 Task: Create in the project ArchBridge in Backlog an issue 'Implement user permissions to restrict access to sensitive data', assign it to team member softage.4@softage.net and change the status to IN PROGRESS. Create in the project ArchBridge in Backlog an issue 'Develop a new feature to allow for in-app messaging between users', assign it to team member softage.1@softage.net and change the status to IN PROGRESS
Action: Mouse moved to (220, 62)
Screenshot: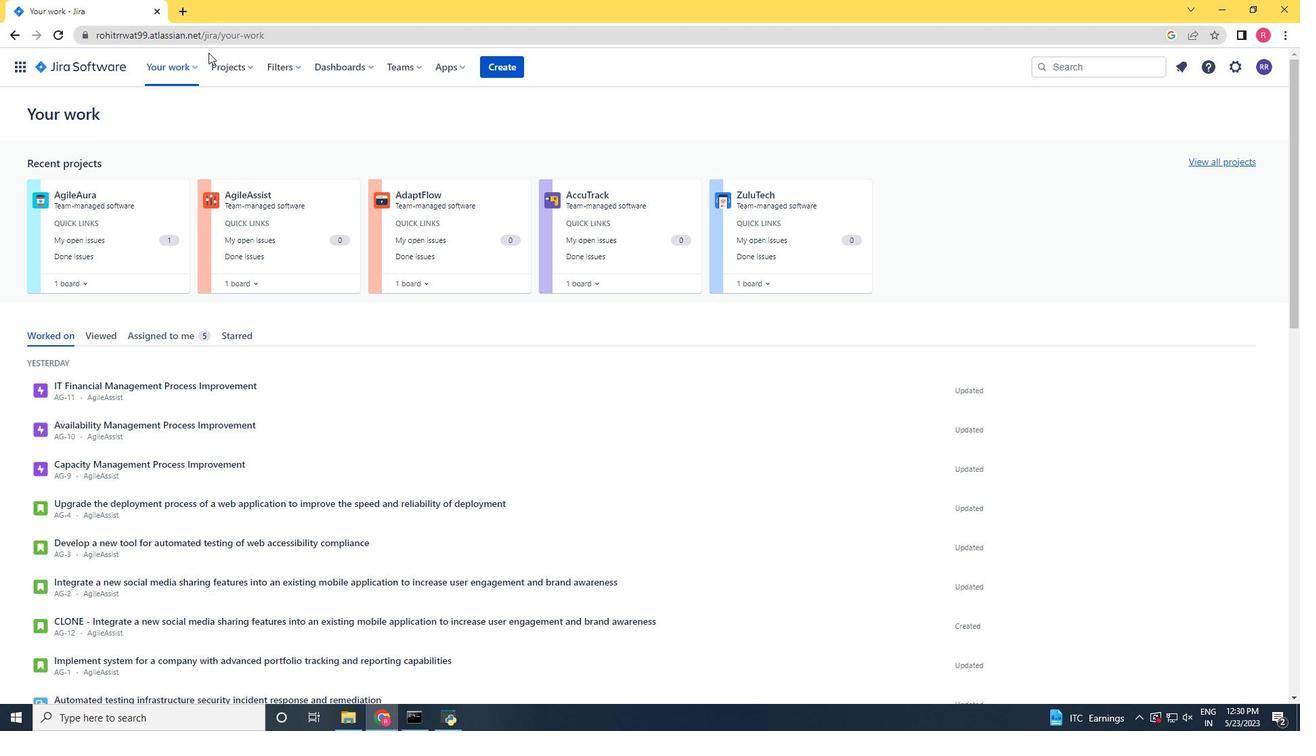 
Action: Mouse pressed left at (220, 62)
Screenshot: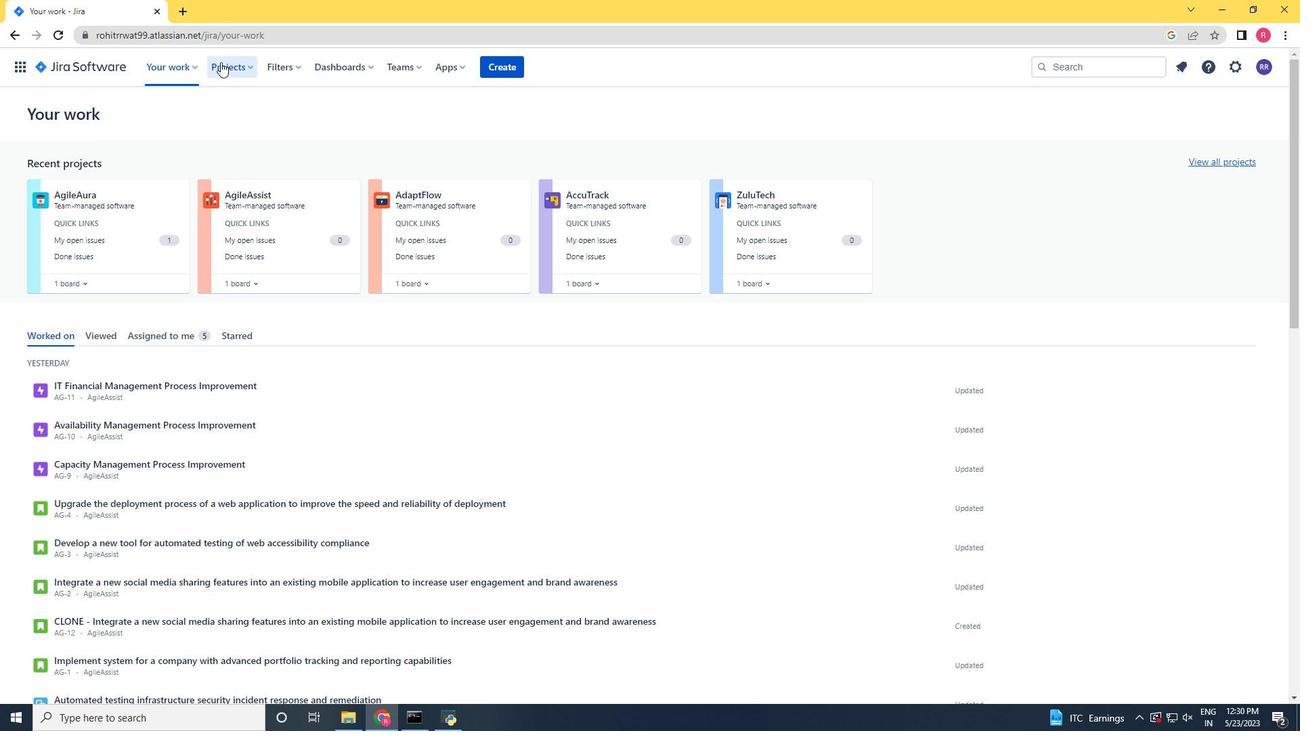 
Action: Mouse moved to (257, 125)
Screenshot: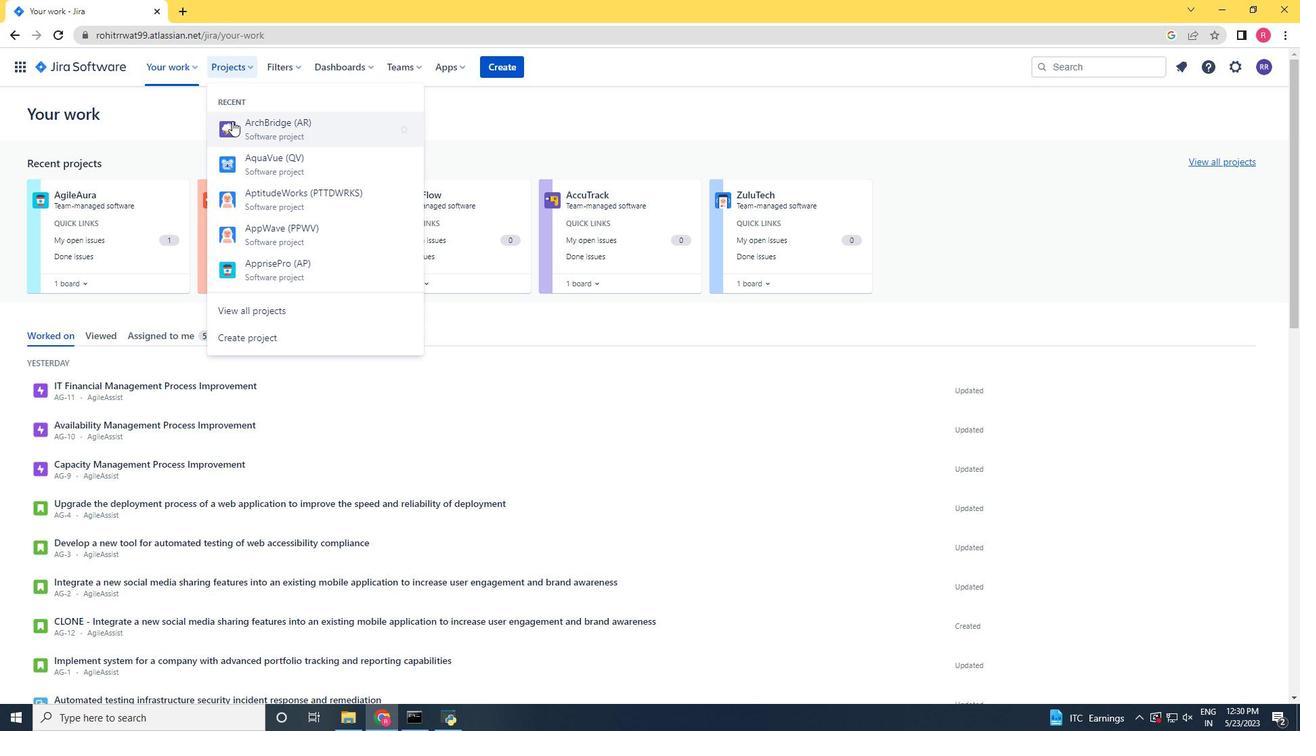 
Action: Mouse pressed left at (257, 125)
Screenshot: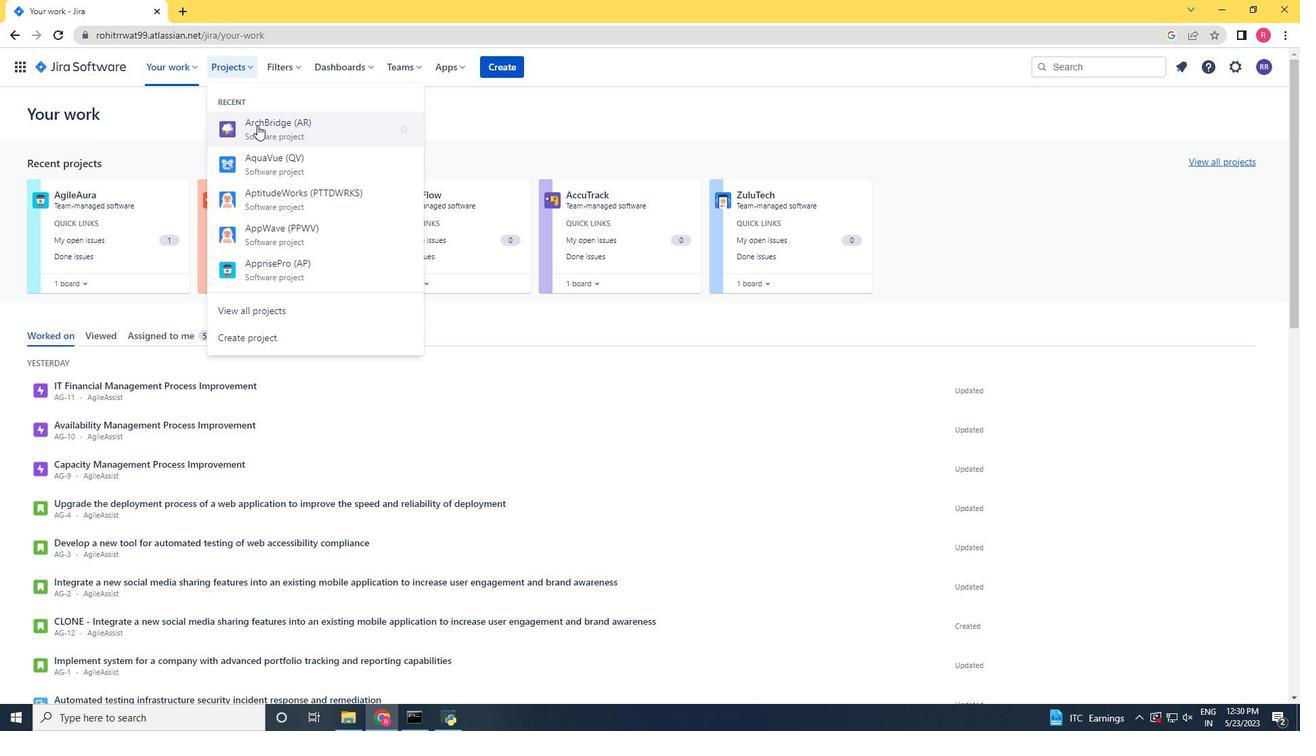 
Action: Mouse moved to (111, 205)
Screenshot: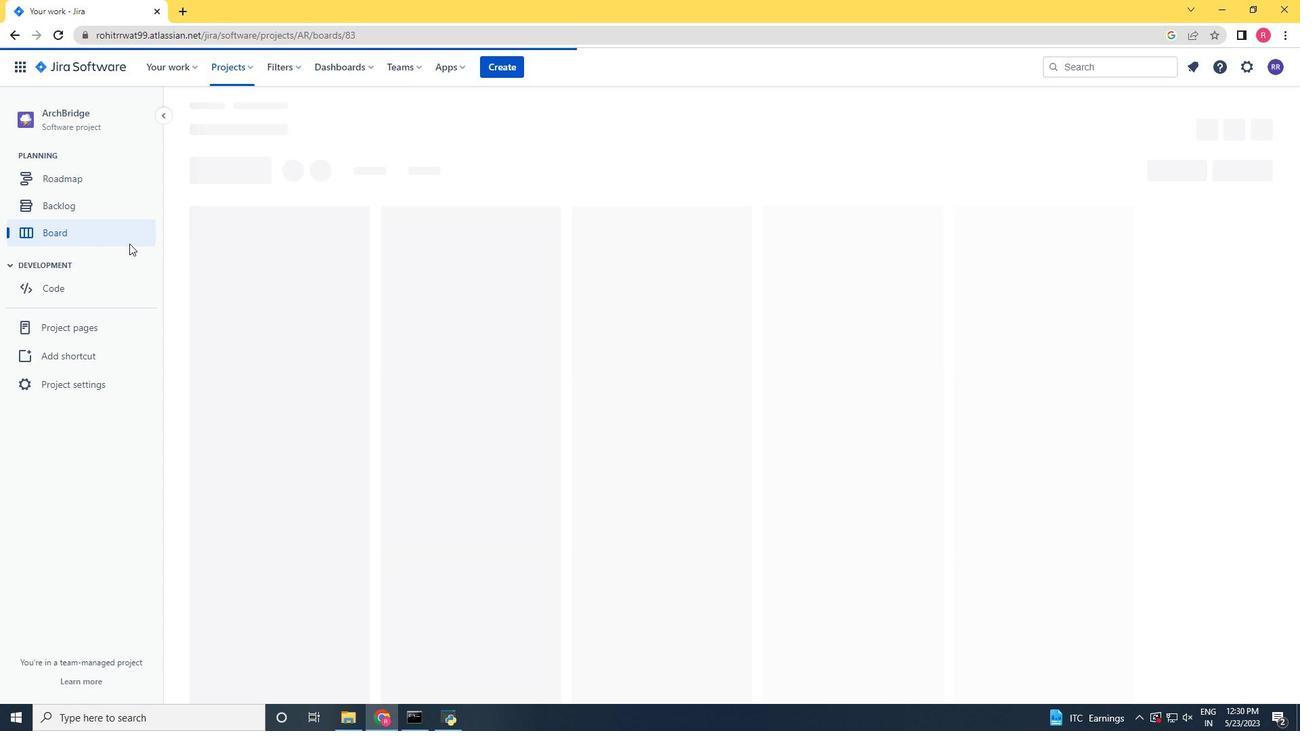 
Action: Mouse pressed left at (111, 205)
Screenshot: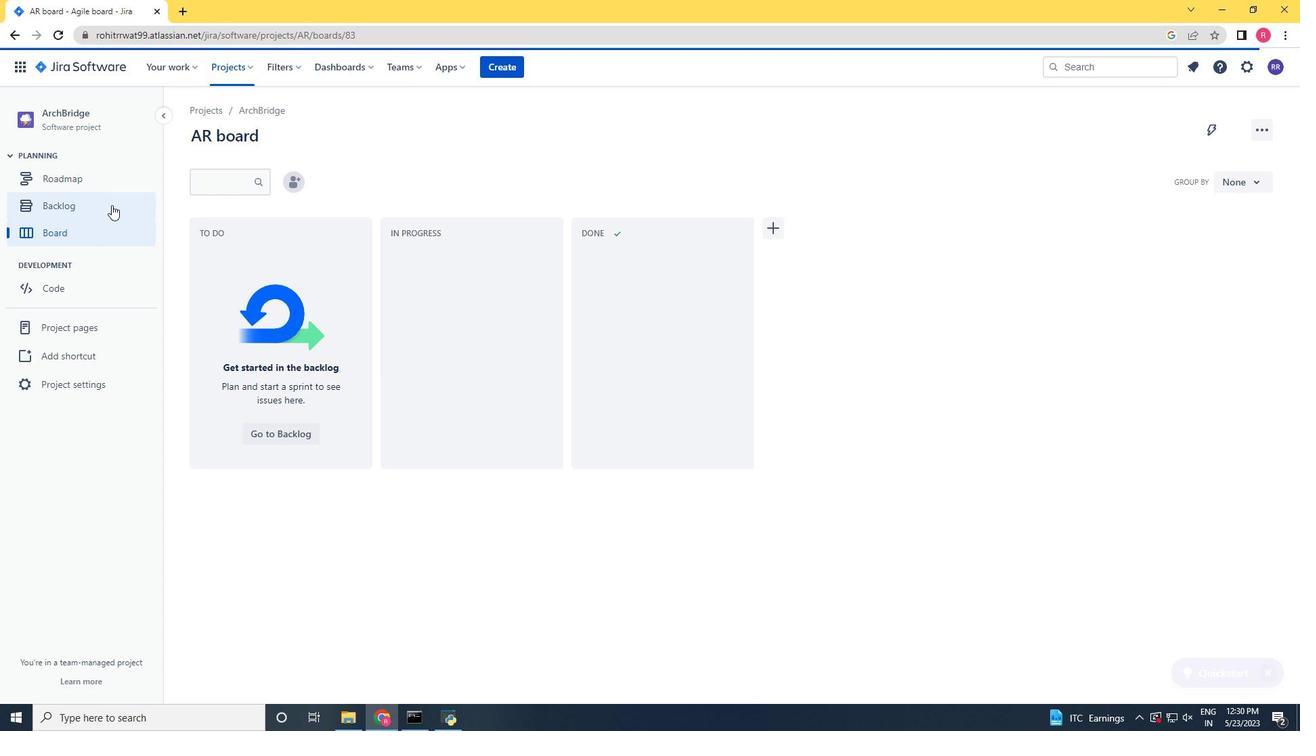 
Action: Mouse moved to (619, 525)
Screenshot: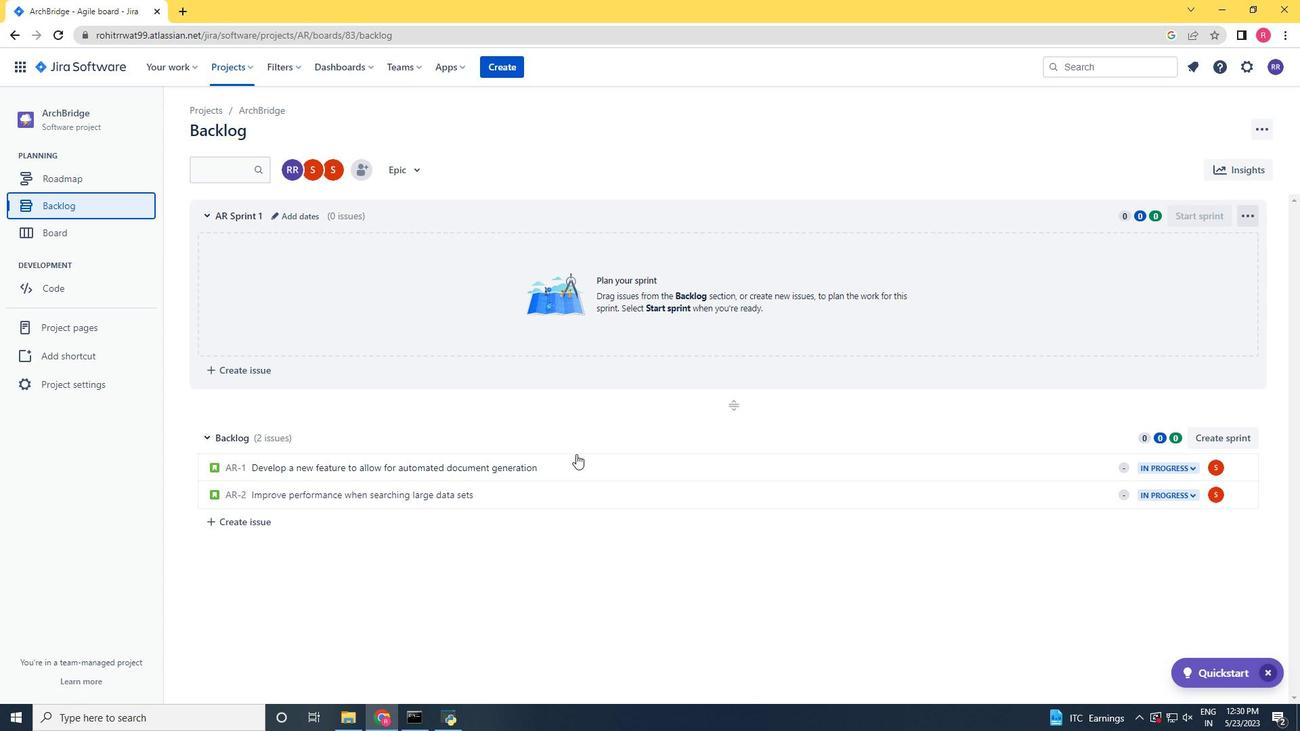 
Action: Mouse scrolled (619, 525) with delta (0, 0)
Screenshot: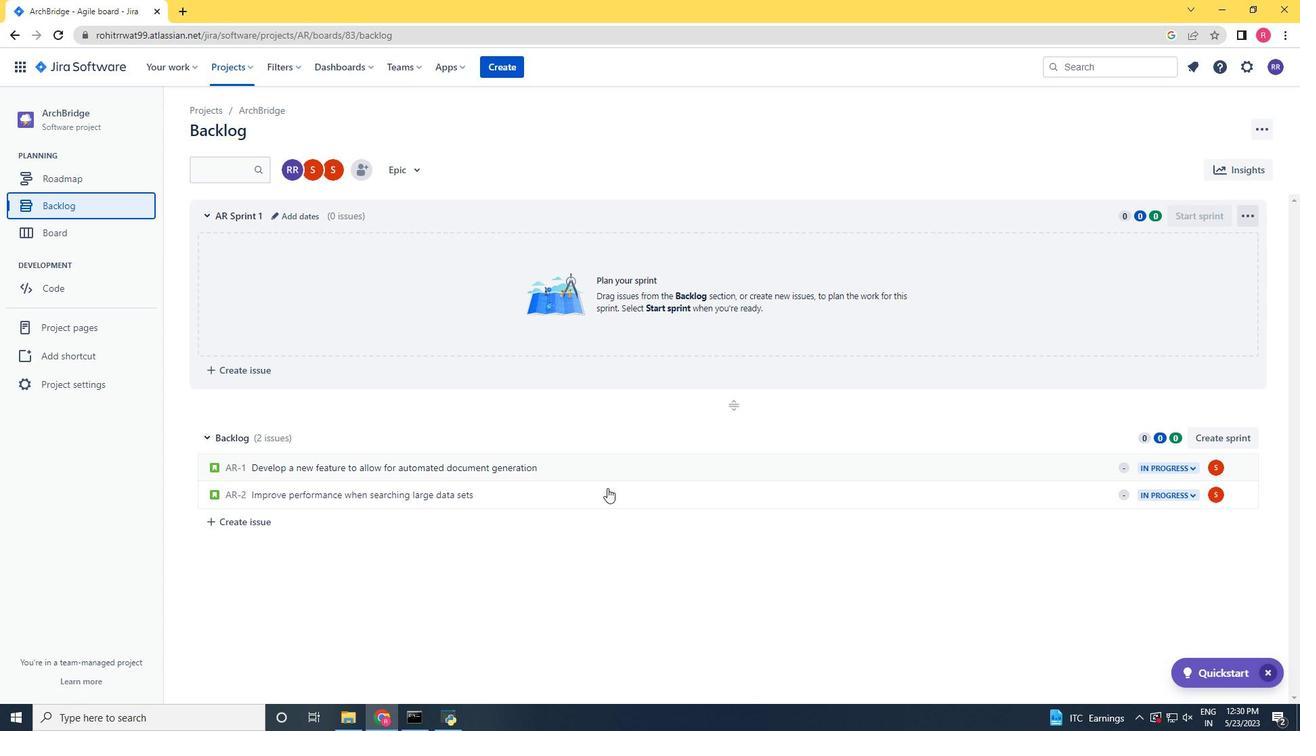 
Action: Mouse moved to (619, 531)
Screenshot: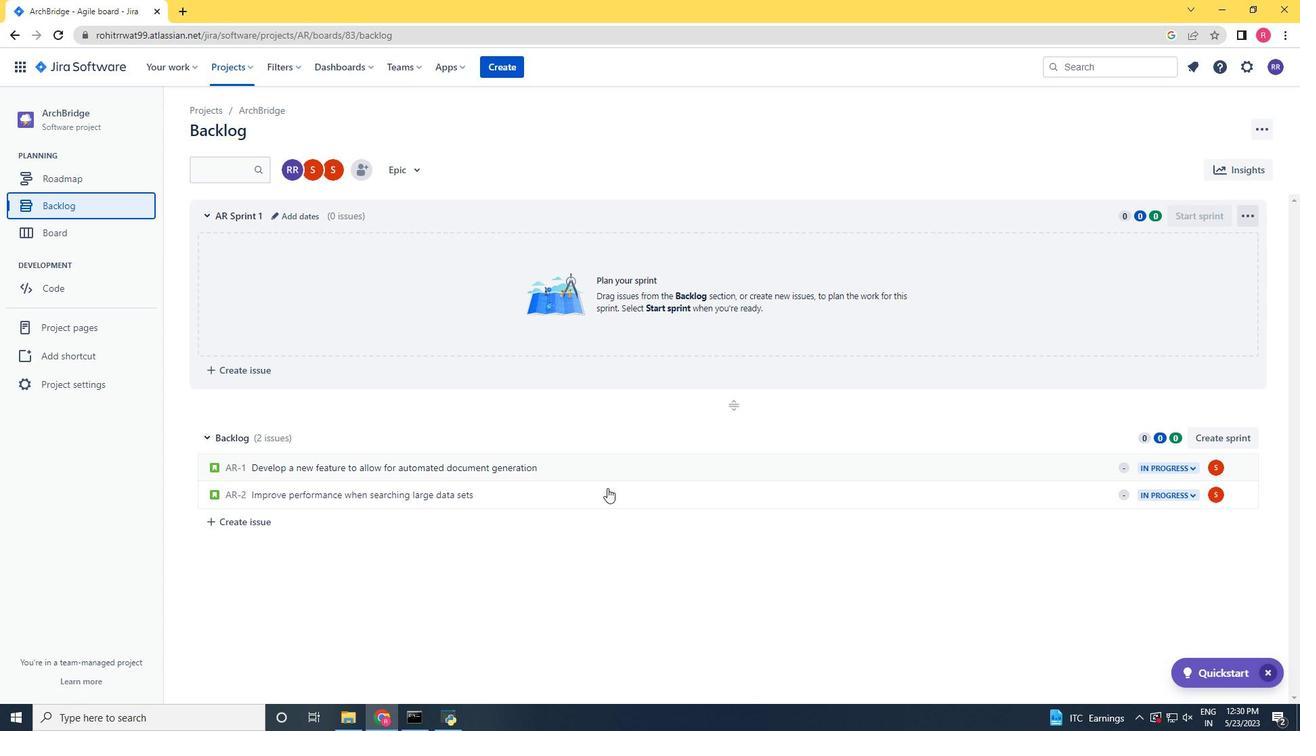 
Action: Mouse scrolled (619, 531) with delta (0, 0)
Screenshot: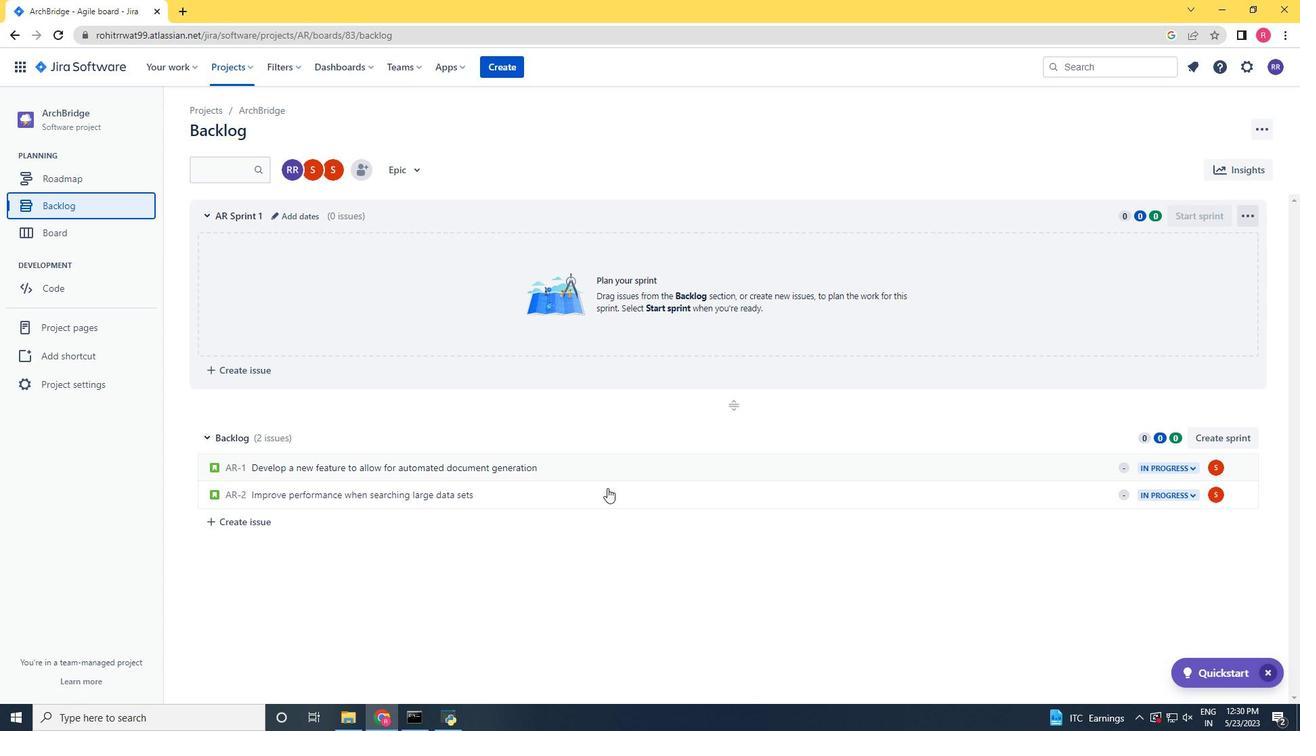 
Action: Mouse moved to (618, 536)
Screenshot: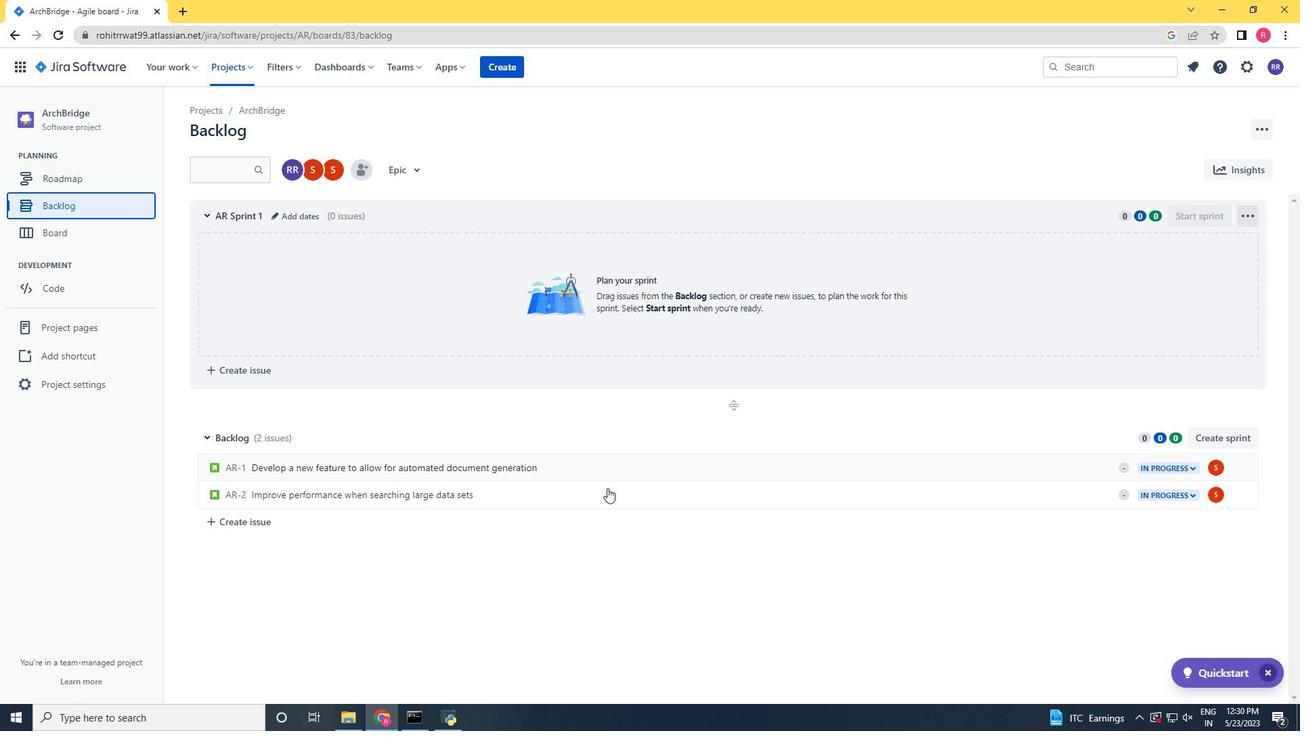 
Action: Mouse scrolled (618, 535) with delta (0, 0)
Screenshot: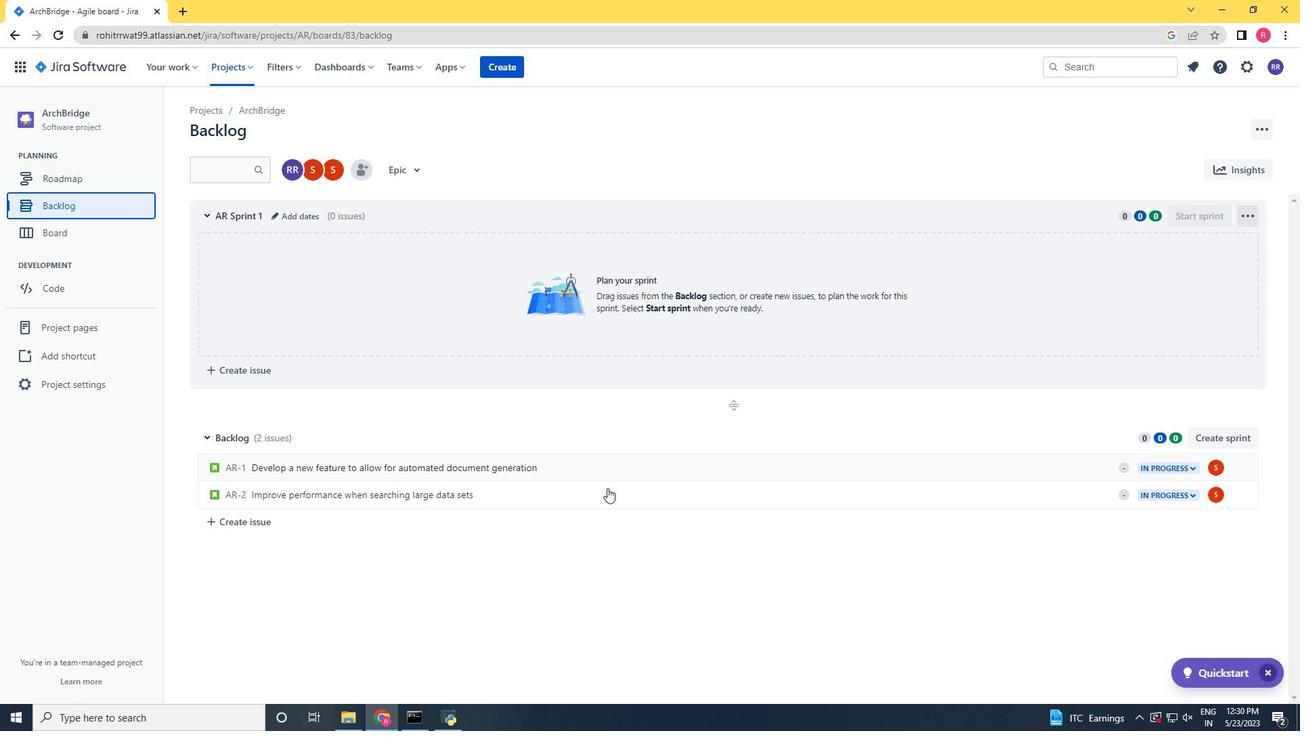 
Action: Mouse moved to (410, 529)
Screenshot: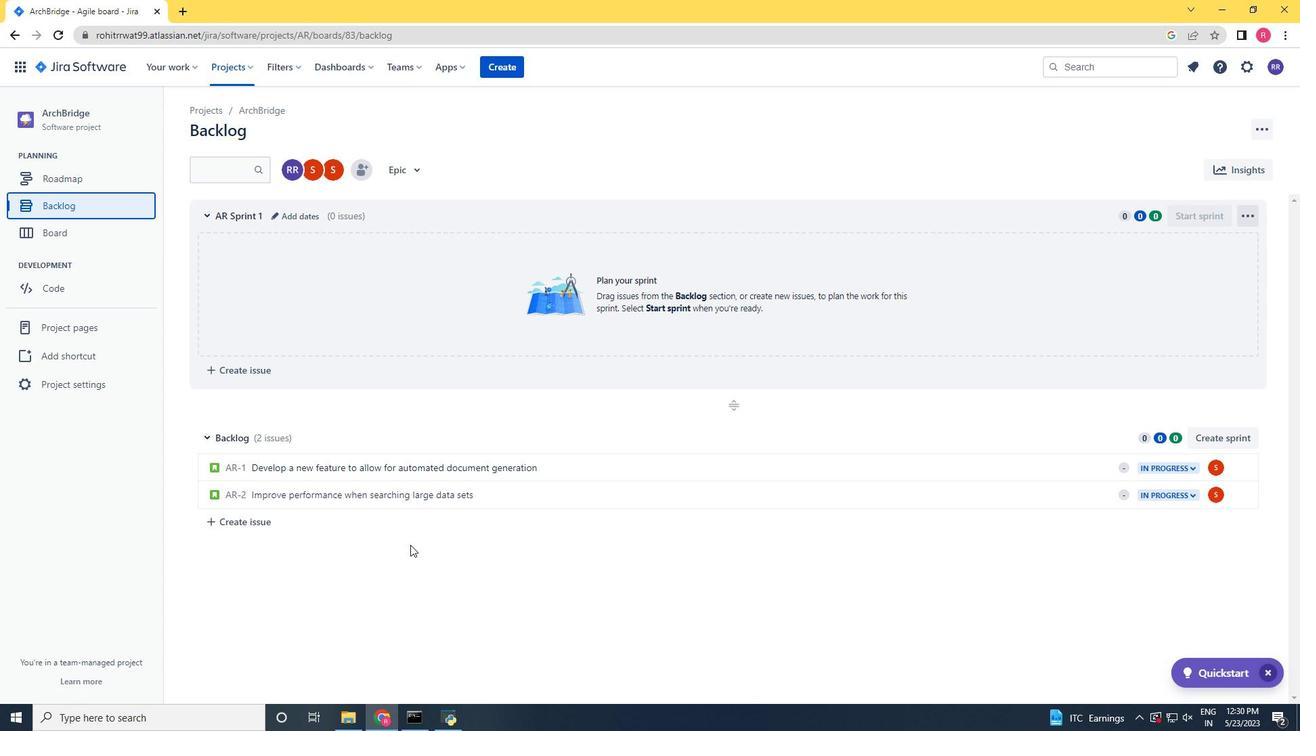 
Action: Mouse pressed left at (410, 529)
Screenshot: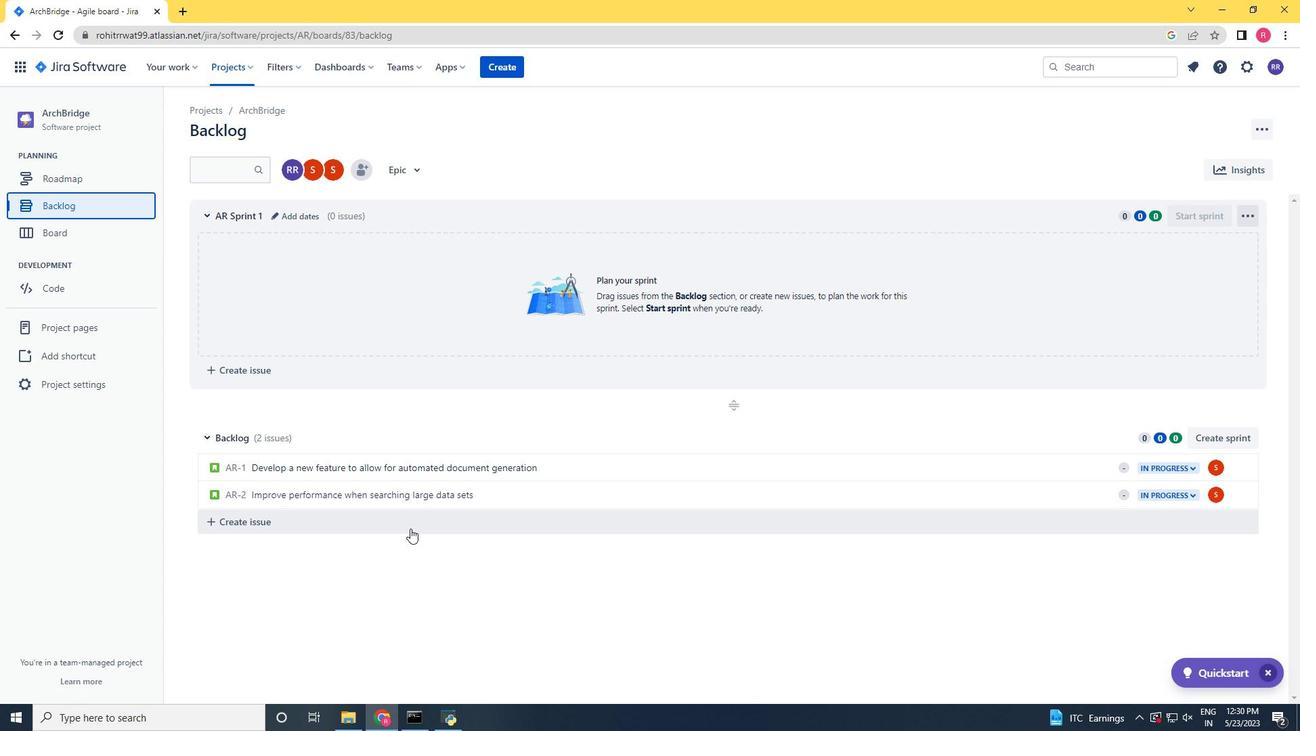
Action: Key pressed <Key.shift>Implement<Key.space>user<Key.space><Key.space>prmission<Key.space><Key.space>to<Key.space>restrict<Key.space>access<Key.space><Key.left><Key.left><Key.left><Key.left><Key.left><Key.left><Key.left><Key.left><Key.left><Key.left><Key.left><Key.left><Key.left><Key.left><Key.left><Key.left><Key.left><Key.left><Key.left><Key.left><Key.left><Key.left><Key.left><Key.left><Key.left><Key.left><Key.left><Key.left><Key.left>e<Key.right><Key.right><Key.right><Key.right><Key.right><Key.right><Key.right><Key.right><Key.right><Key.right><Key.right><Key.right><Key.right><Key.right><Key.right><Key.right><Key.right><Key.right><Key.right><Key.right><Key.right><Key.right><Key.right><Key.right><Key.right><Key.right><Key.right><Key.right><Key.right><Key.right><Key.right><Key.right><Key.right>to<Key.space>sensitive<Key.space>data<Key.enter><Key.enter>
Screenshot: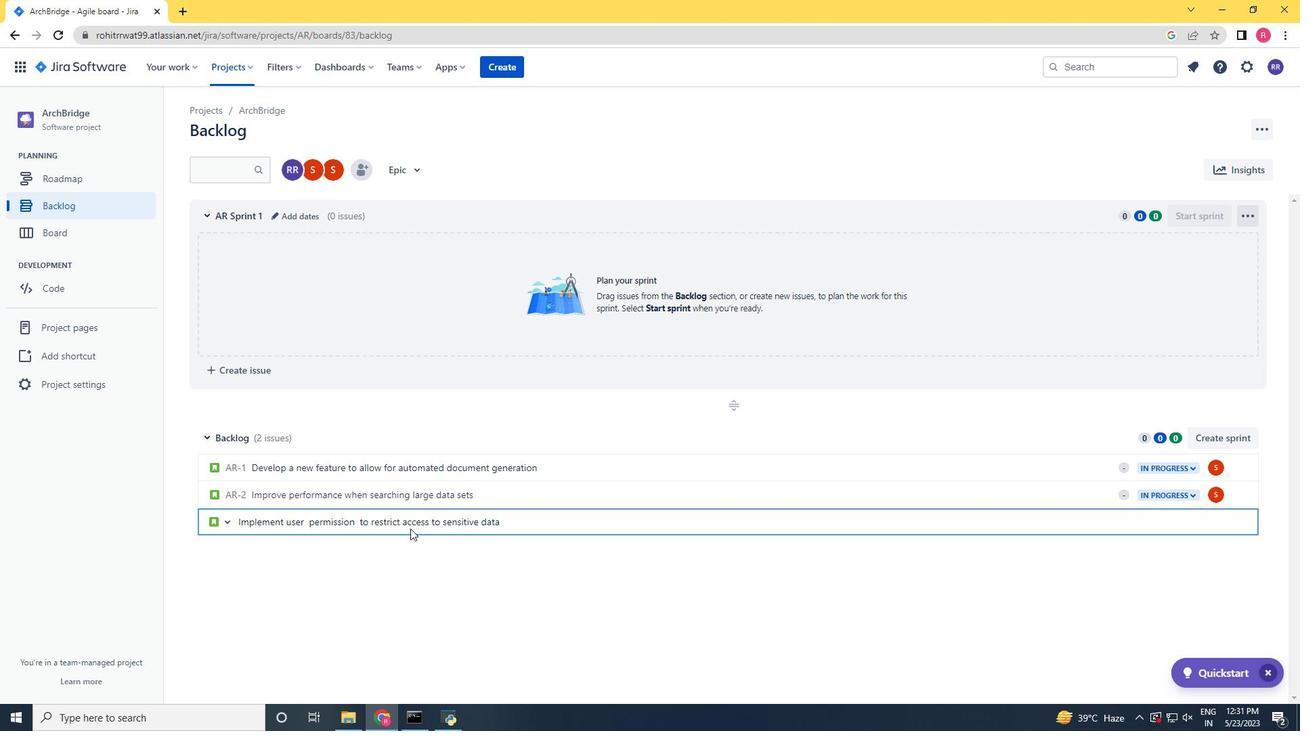 
Action: Mouse moved to (1174, 518)
Screenshot: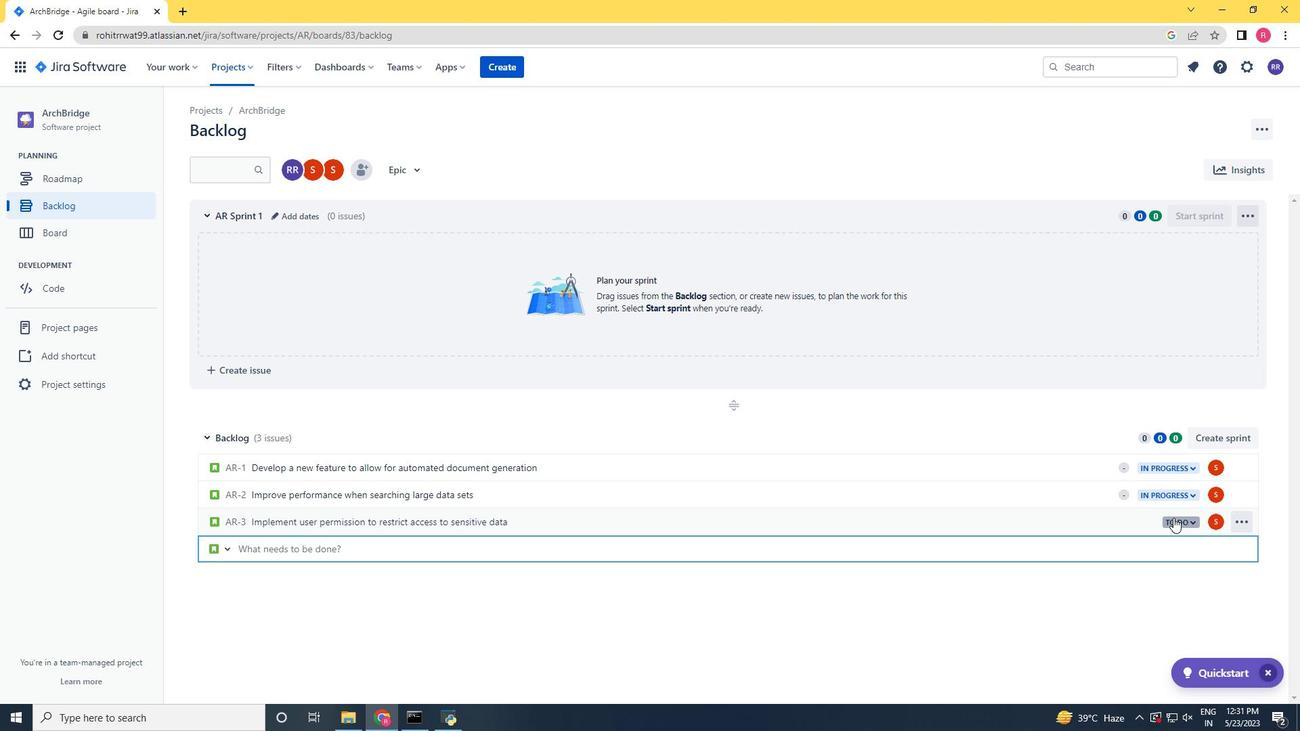 
Action: Mouse pressed left at (1174, 518)
Screenshot: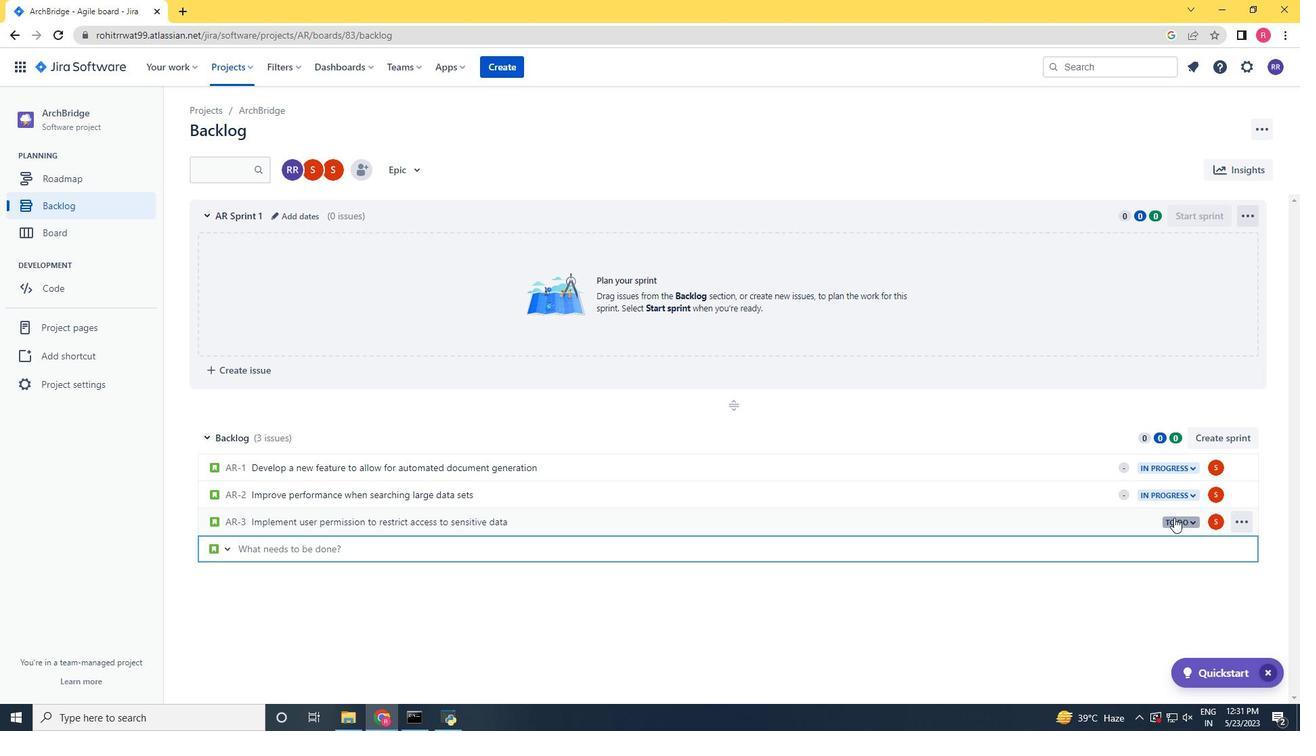 
Action: Mouse moved to (1093, 551)
Screenshot: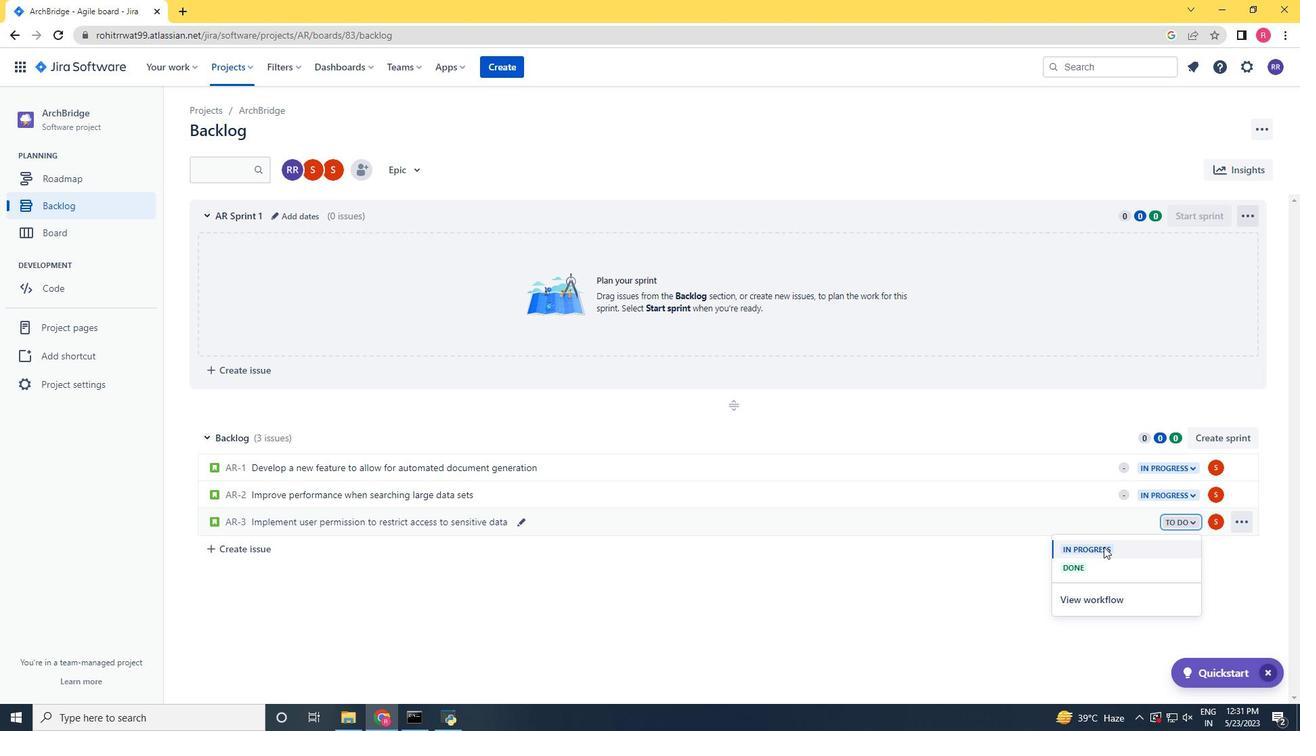 
Action: Mouse pressed left at (1093, 551)
Screenshot: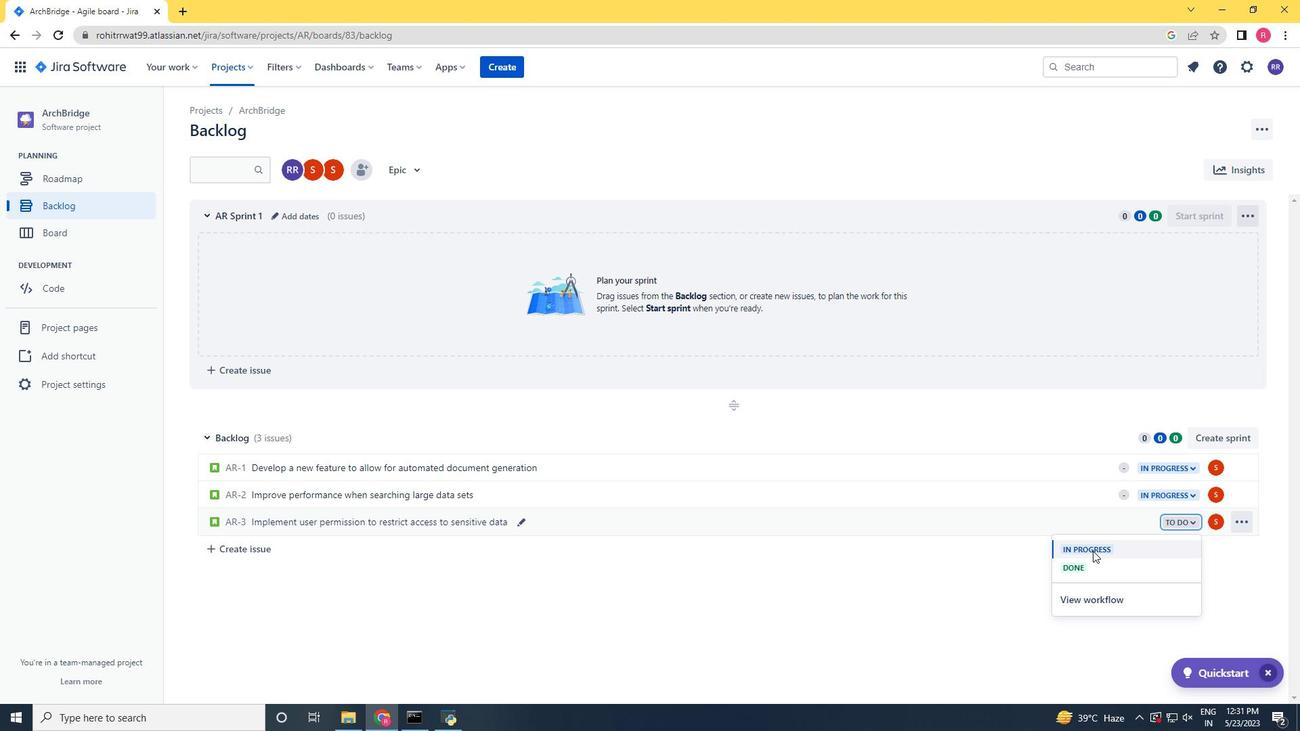 
Action: Mouse moved to (430, 548)
Screenshot: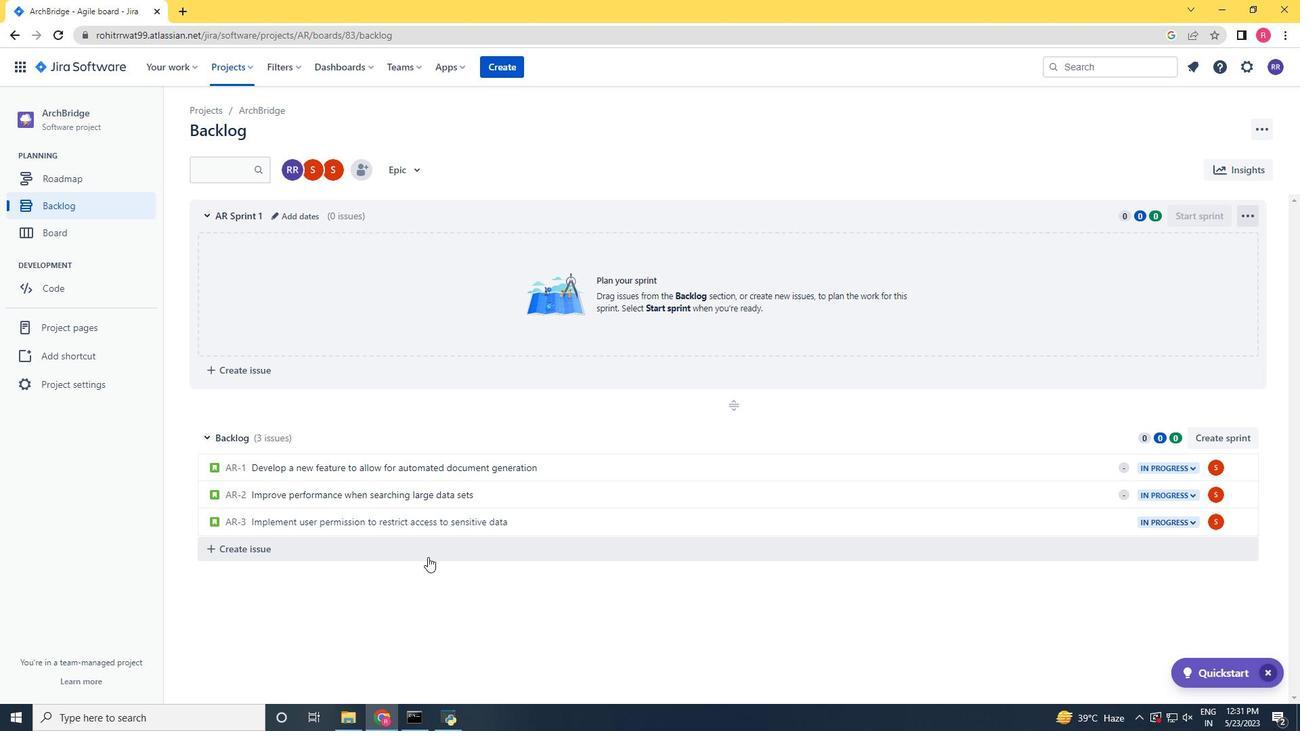 
Action: Mouse pressed left at (430, 548)
Screenshot: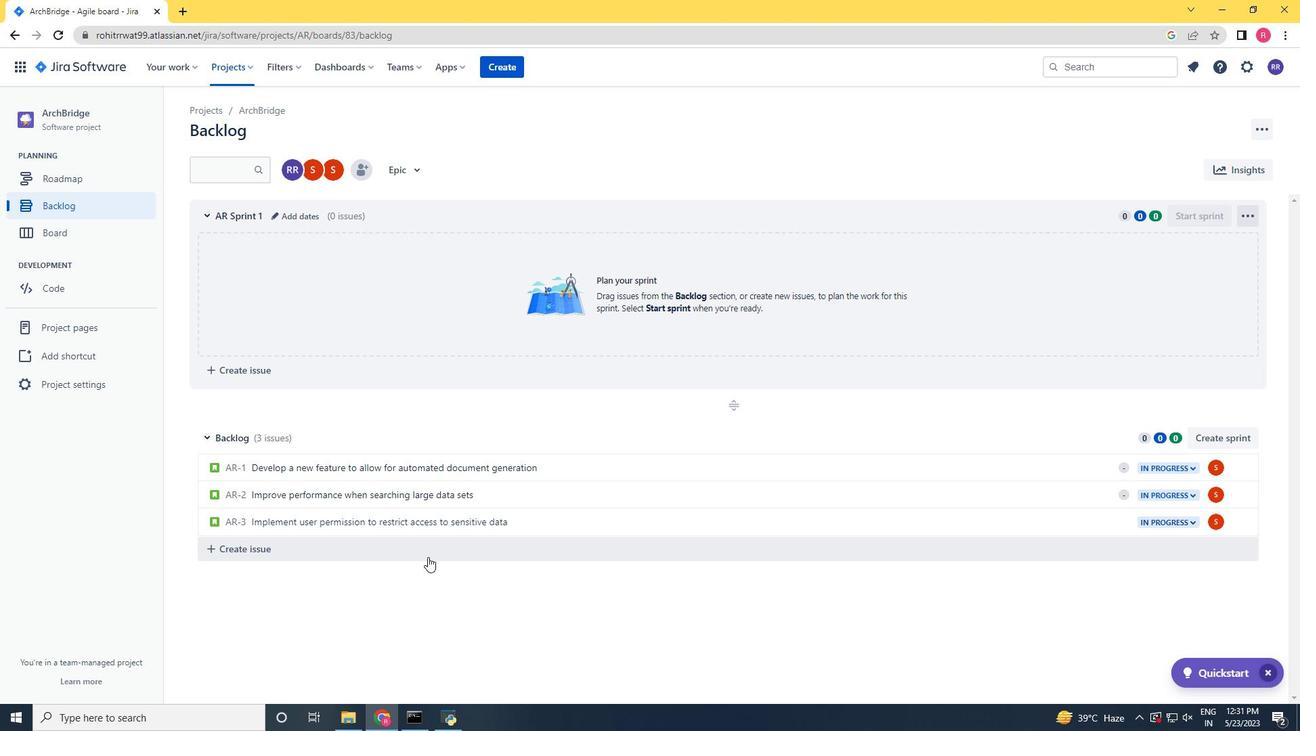 
Action: Key pressed <Key.shift>Develop<Key.space>a<Key.space>new<Key.space>feature<Key.space>to<Key.space>allo<Key.space><Key.backspace>w<Key.space>for<Key.space>in-app<Key.space>messagig=ng<Key.space>between<Key.space><Key.left><Key.left><Key.left><Key.left><Key.left><Key.left><Key.left><Key.left><Key.left><Key.left><Key.left><Key.left><Key.left><Key.left>
Screenshot: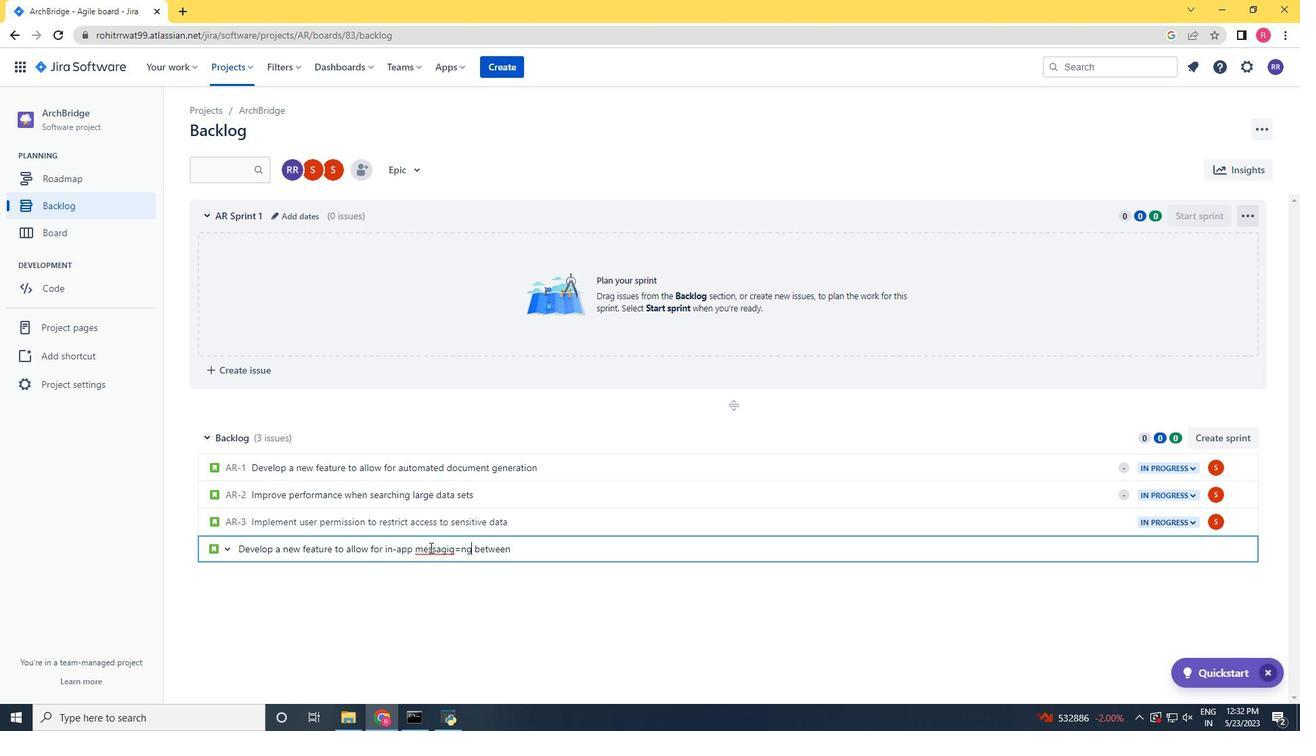 
Action: Mouse moved to (492, 399)
Screenshot: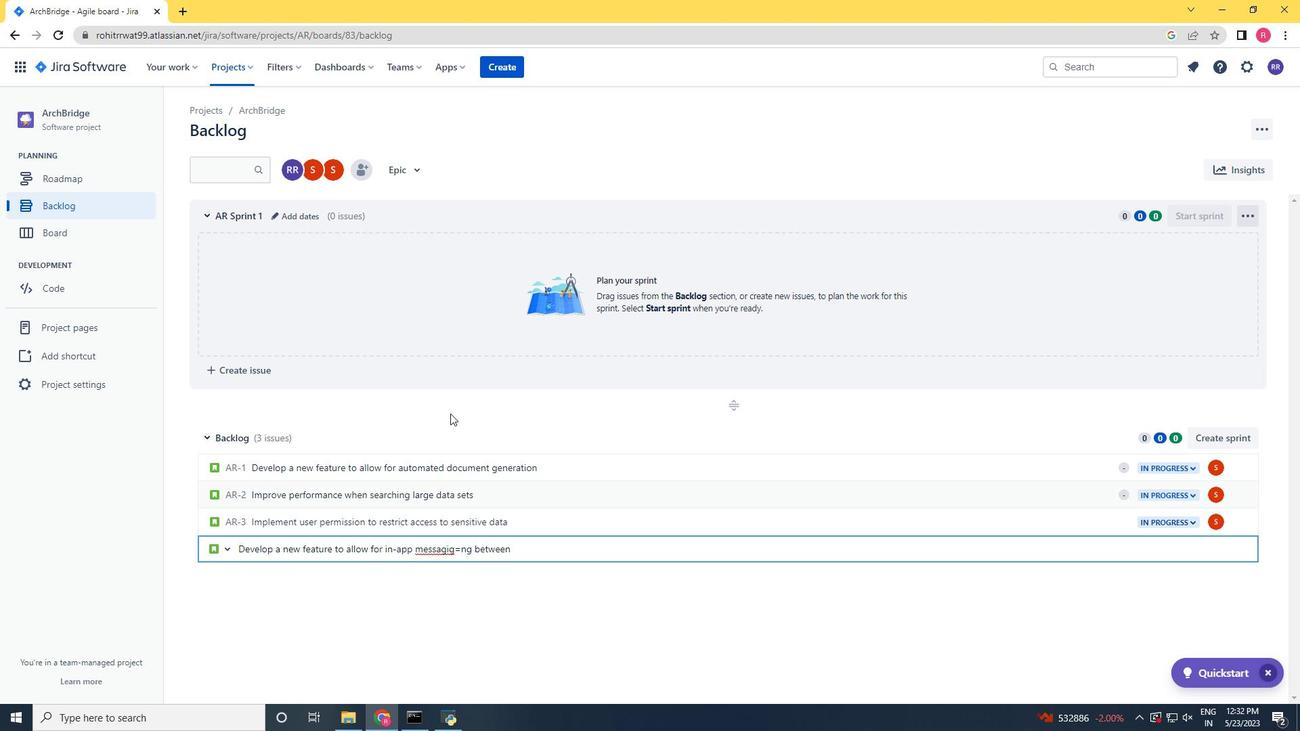 
Action: Key pressed <Key.left><Key.left><Key.left><Key.right><Key.right><Key.right><Key.right>n<Key.right><Key.right><Key.right><Key.right><Key.right><Key.right><Key.right><Key.right><Key.right><Key.right><Key.right><Key.right><Key.right><Key.right><Key.right><Key.left><Key.left><Key.left><Key.left><Key.left><Key.left><Key.left><Key.left><Key.left><Key.backspace><Key.backspace><Key.backspace><Key.backspace>g<Key.right><Key.right><Key.right><Key.right><Key.right><Key.right><Key.right><Key.right><Key.right>users<Key.enter><Key.enter>
Screenshot: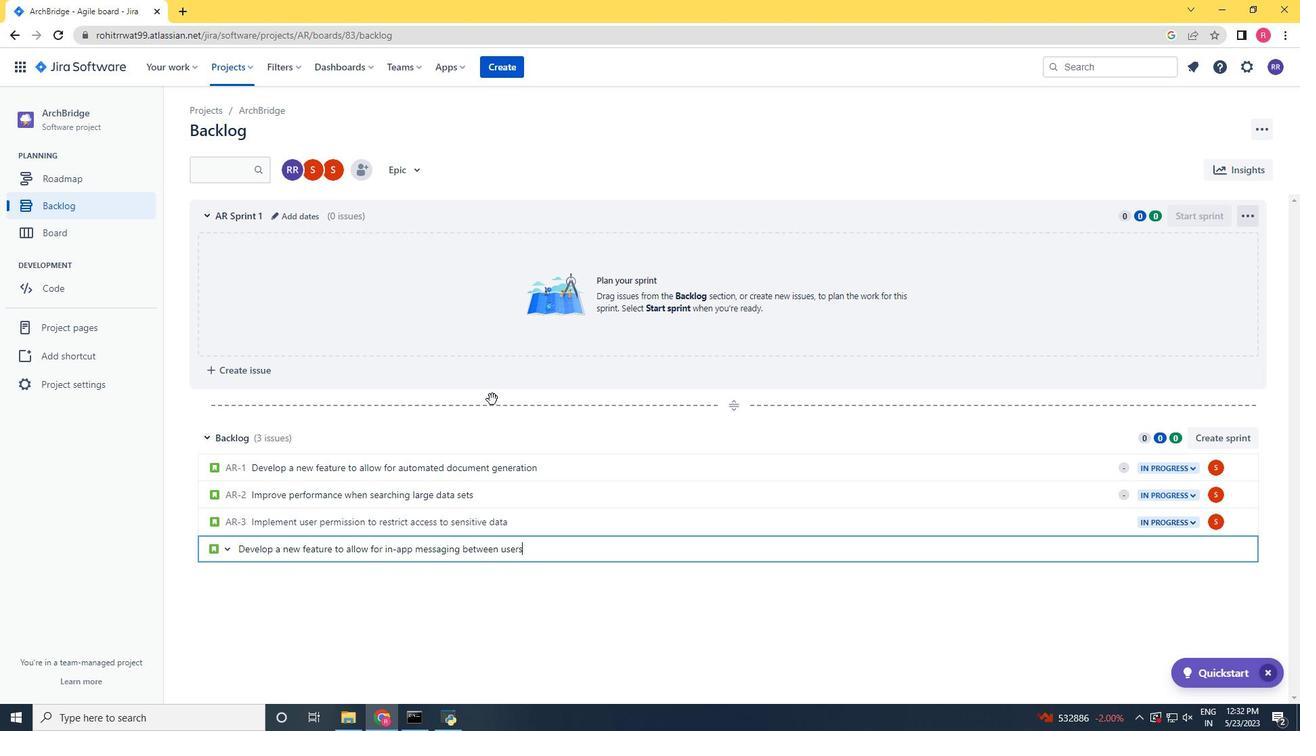 
Action: Mouse moved to (1216, 547)
Screenshot: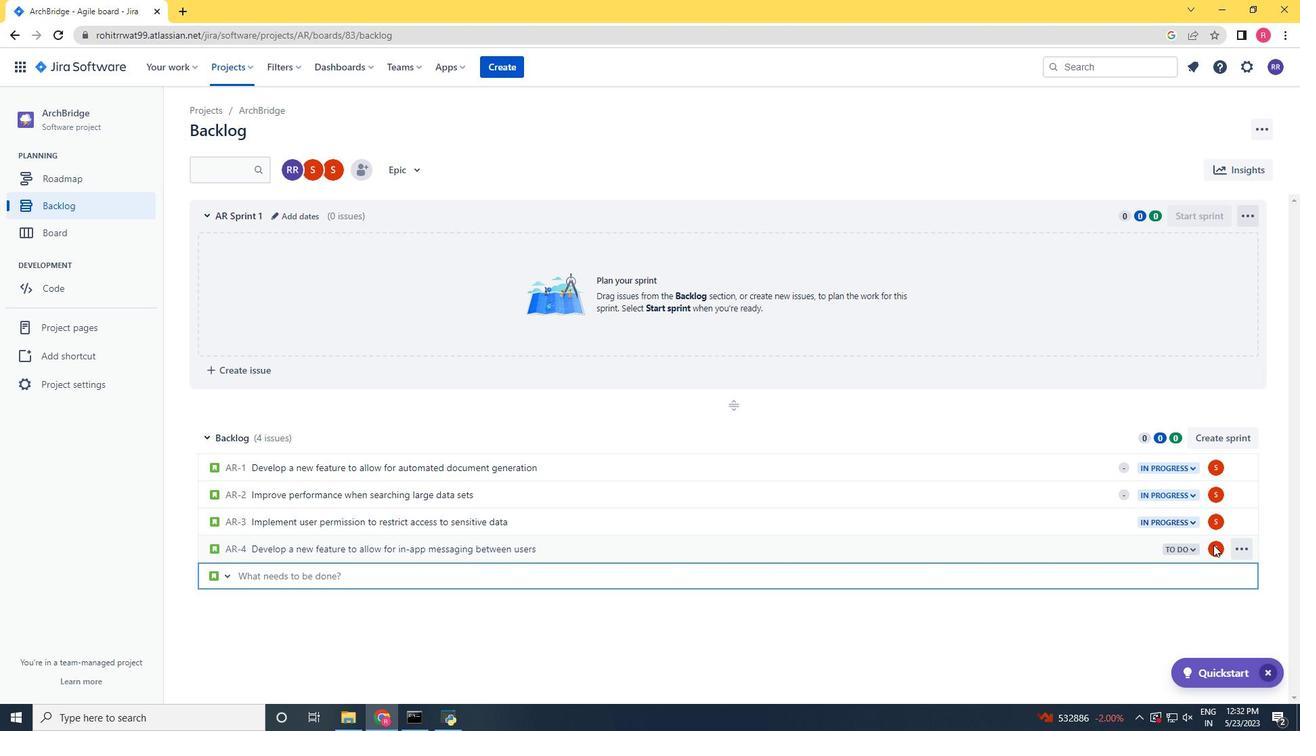 
Action: Mouse pressed left at (1216, 547)
Screenshot: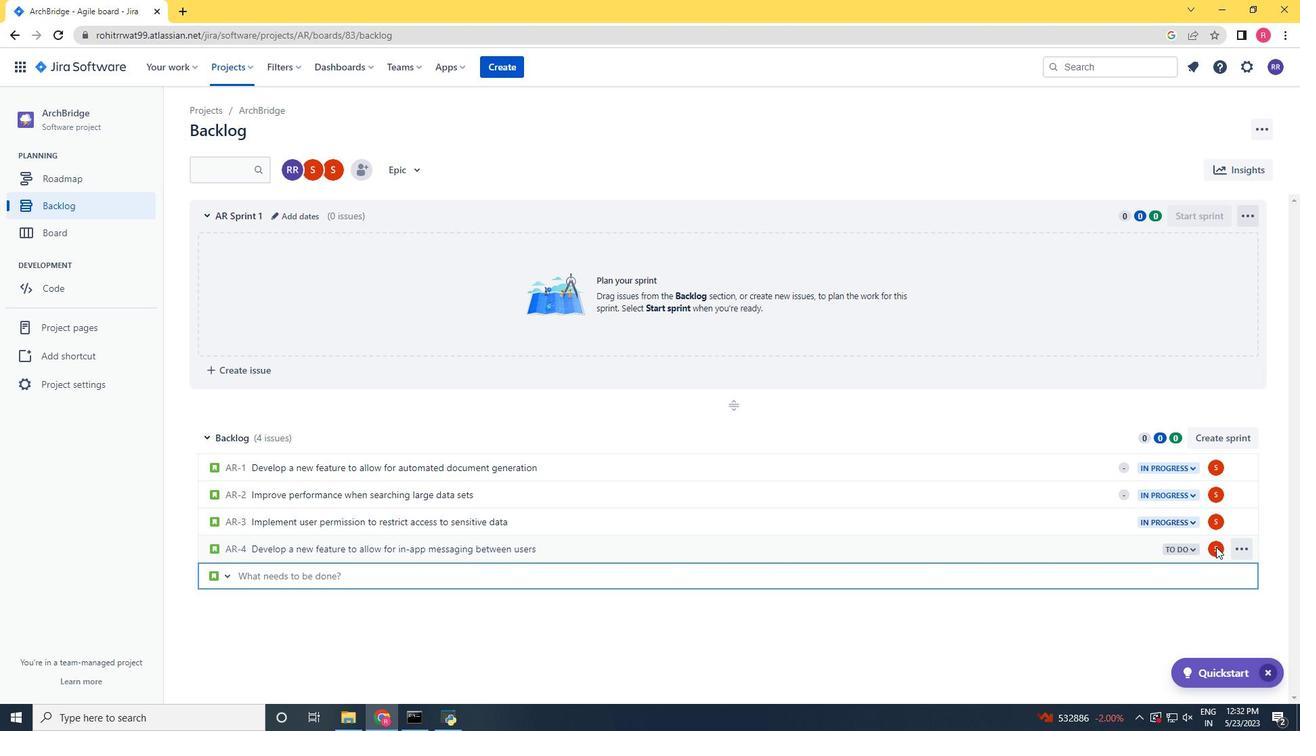 
Action: Mouse pressed left at (1216, 547)
Screenshot: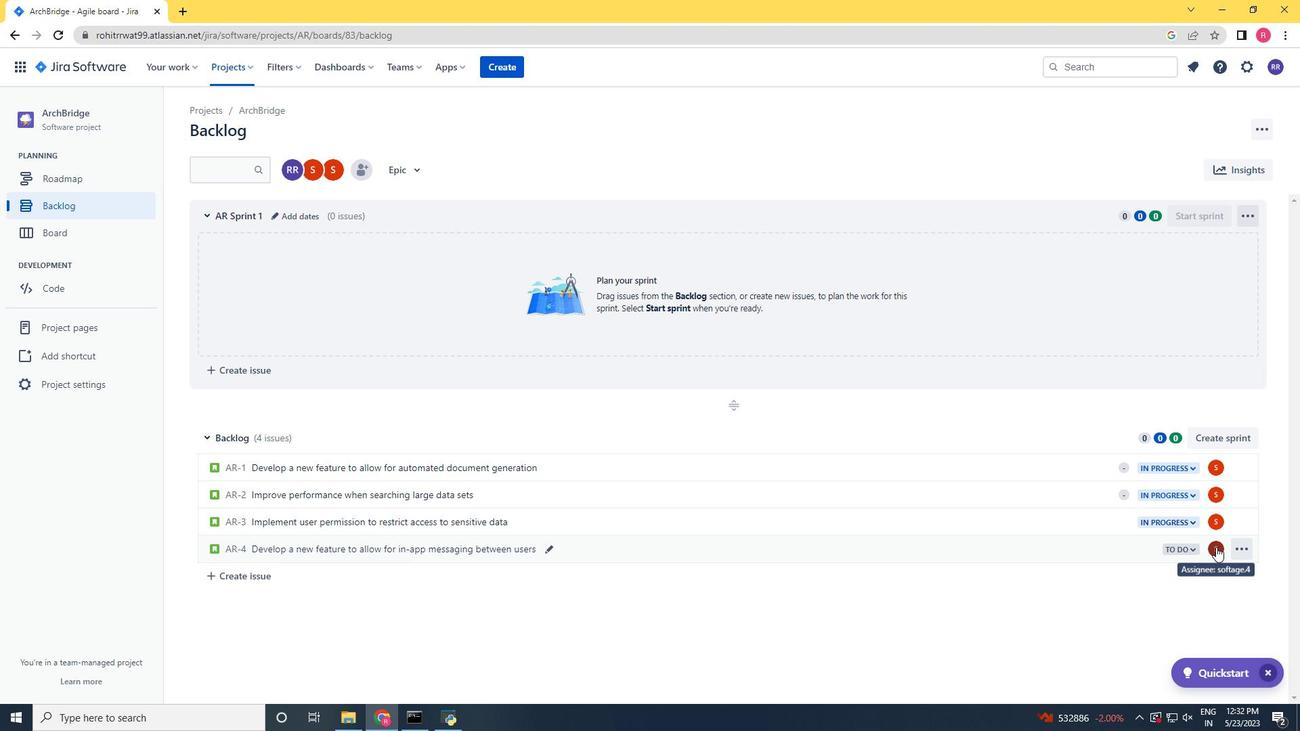 
Action: Key pressed softage.1
Screenshot: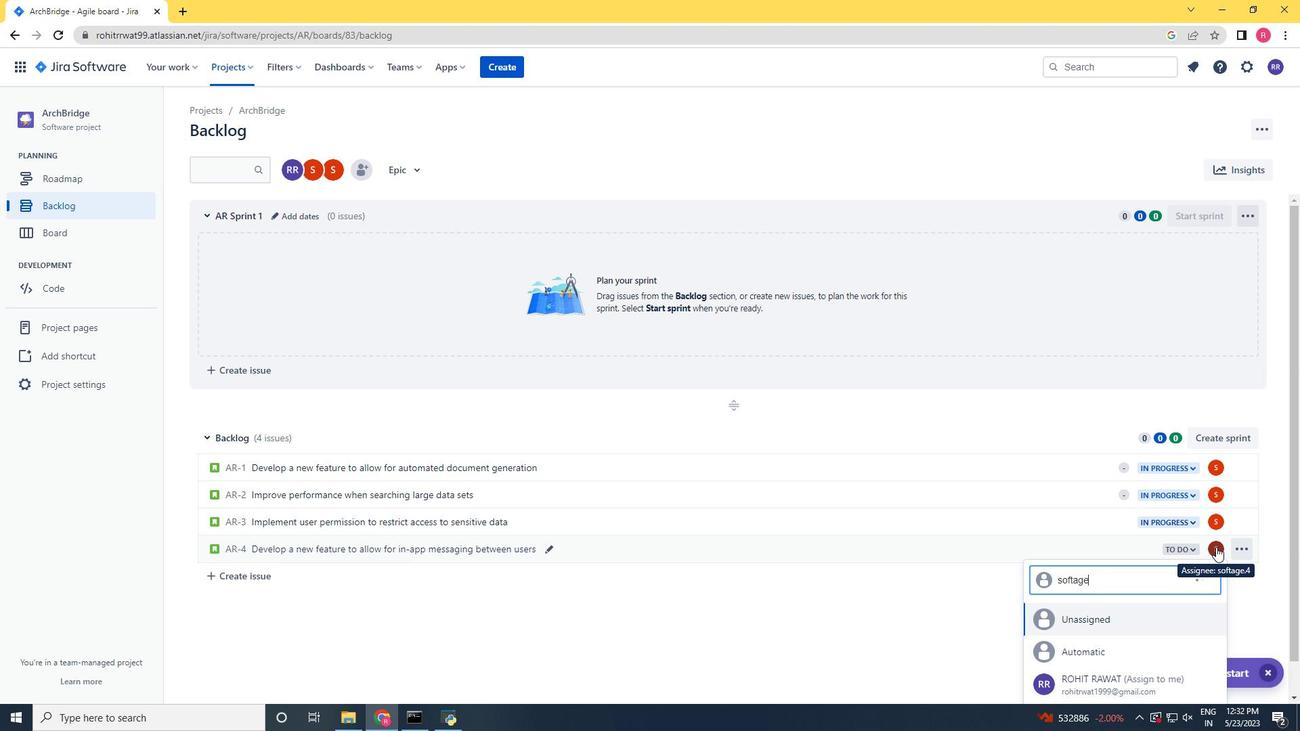 
Action: Mouse moved to (1122, 633)
Screenshot: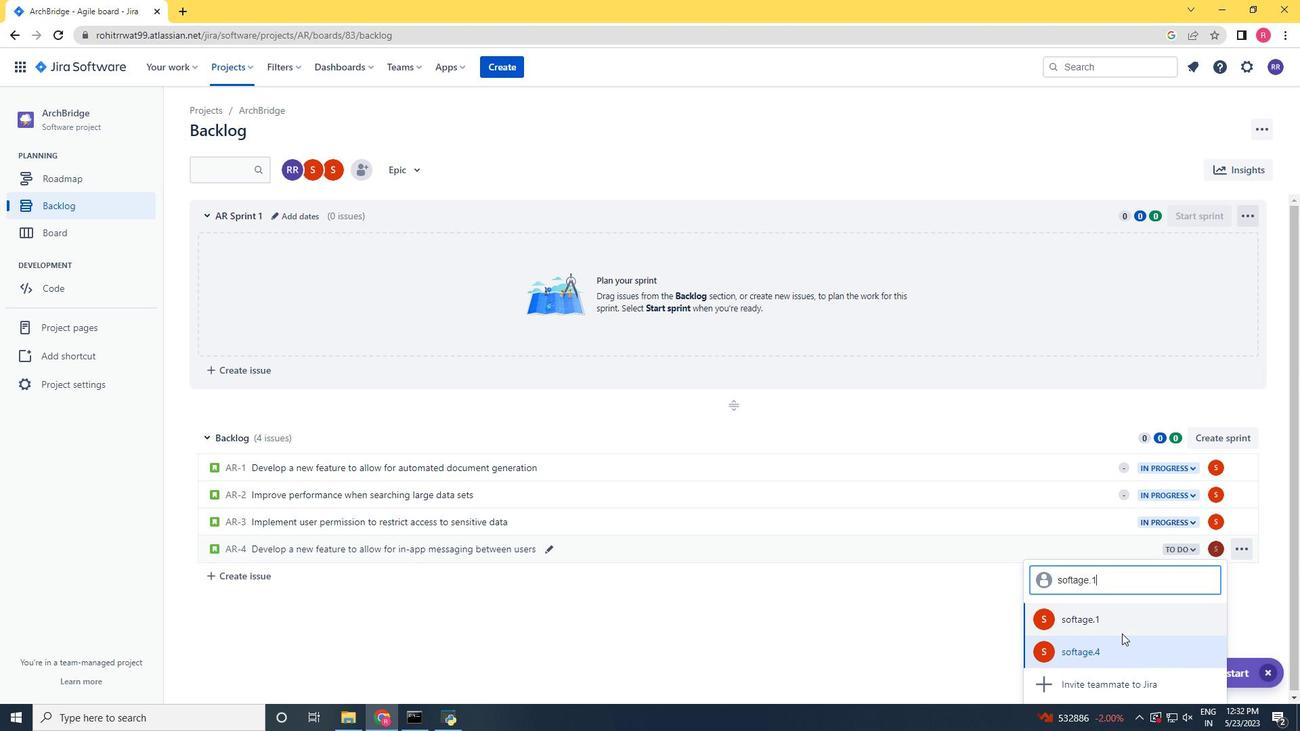 
Action: Mouse pressed left at (1122, 633)
Screenshot: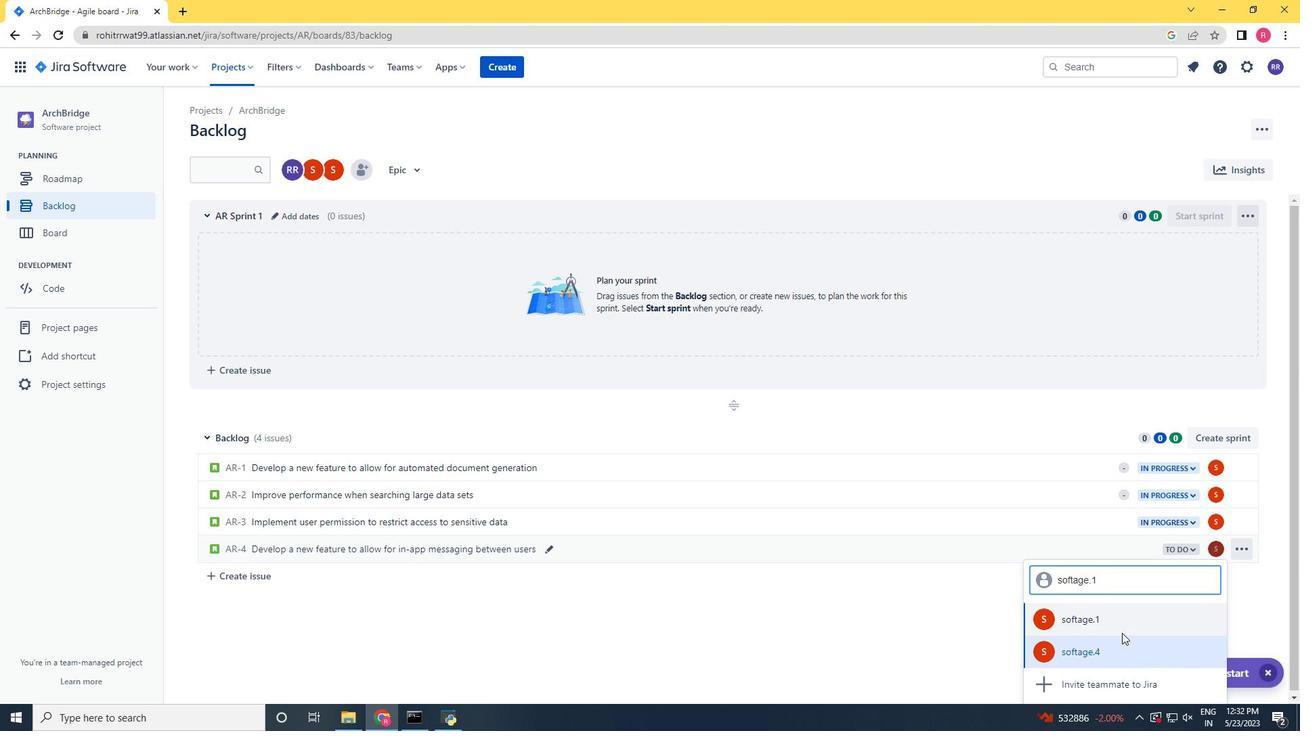 
Action: Mouse moved to (1182, 546)
Screenshot: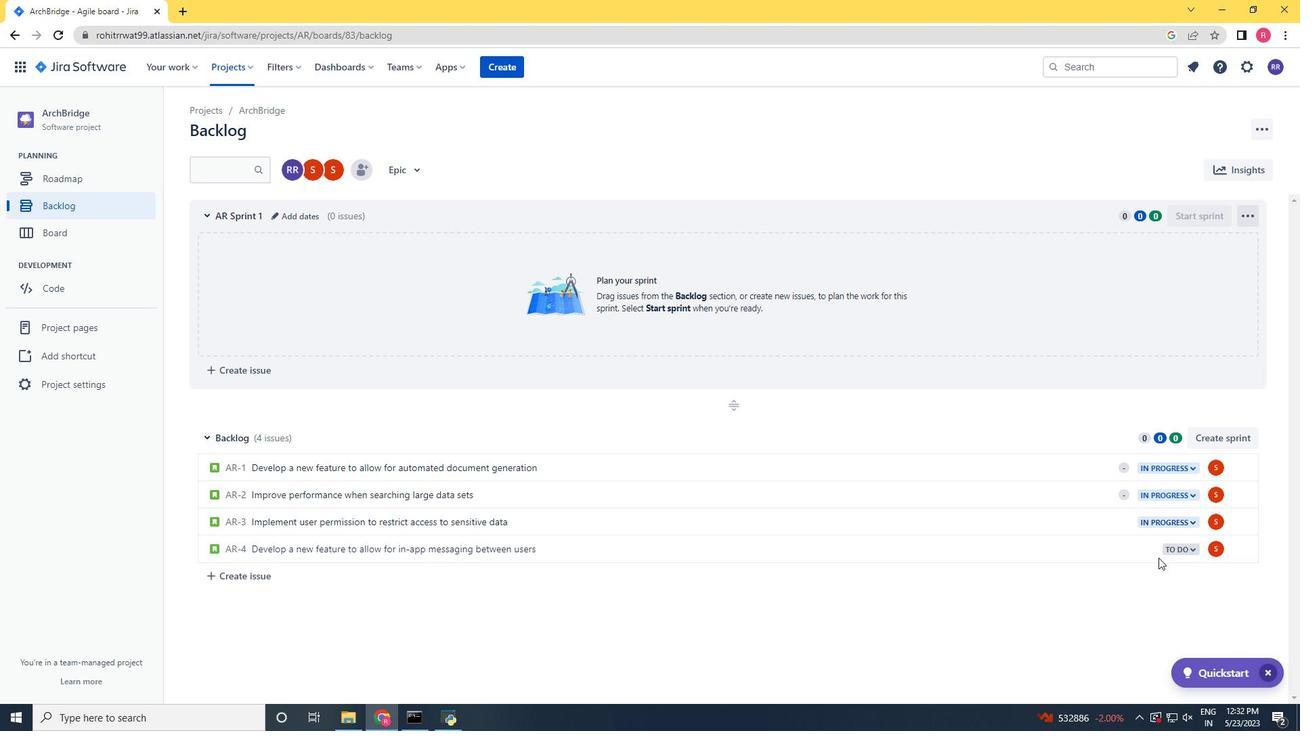 
Action: Mouse pressed left at (1182, 546)
Screenshot: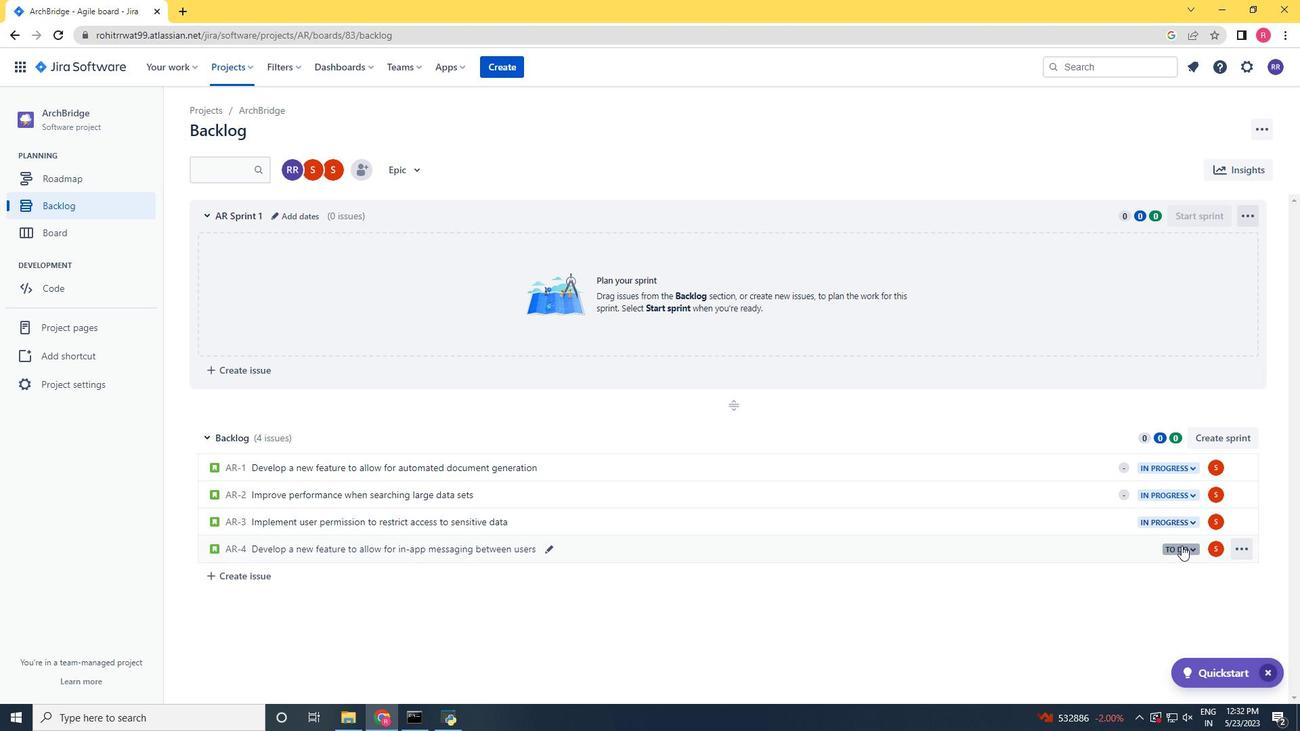
Action: Mouse moved to (1091, 572)
Screenshot: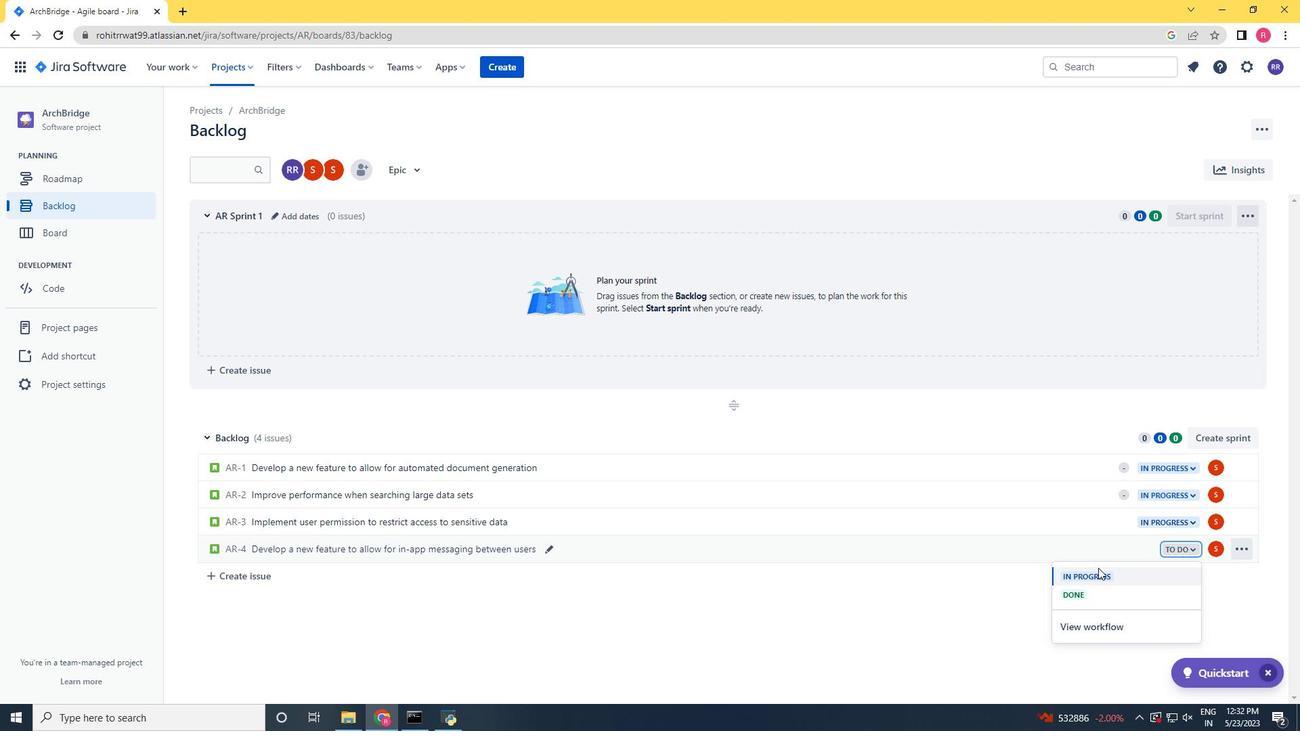 
Action: Mouse pressed left at (1091, 572)
Screenshot: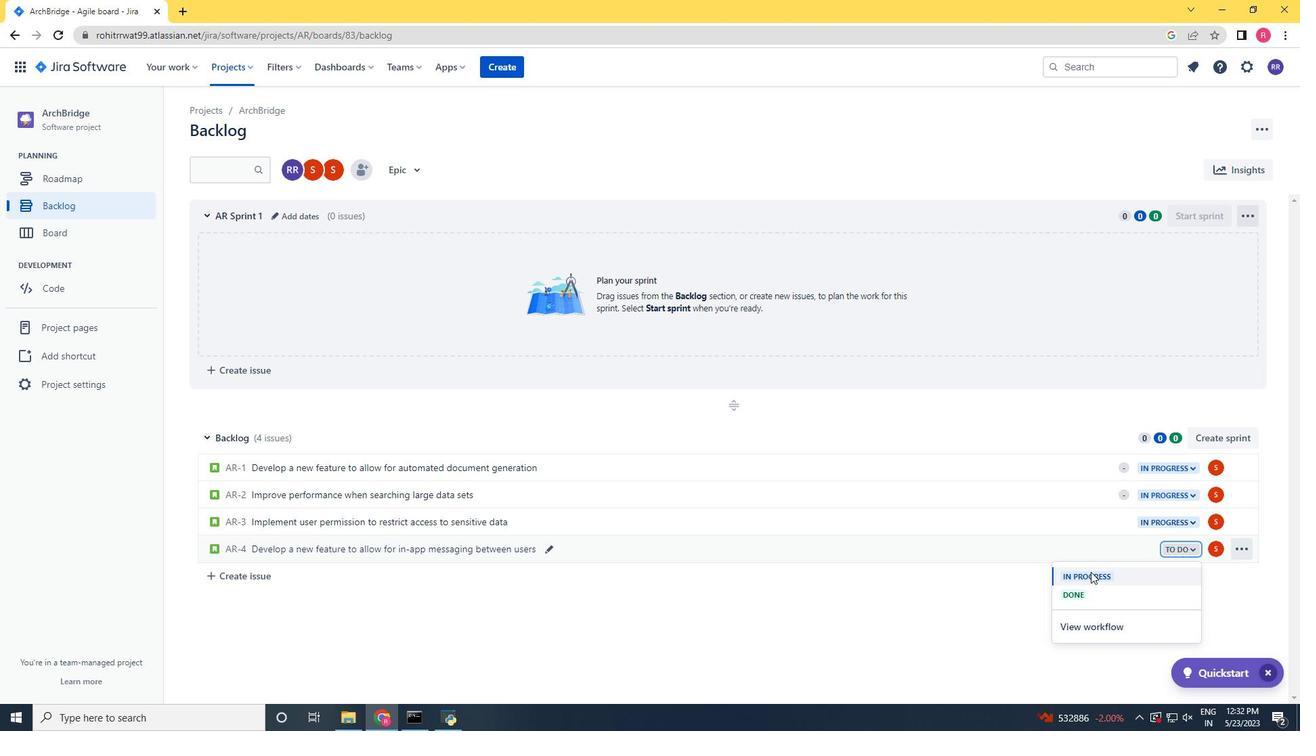
Action: Mouse moved to (1079, 572)
Screenshot: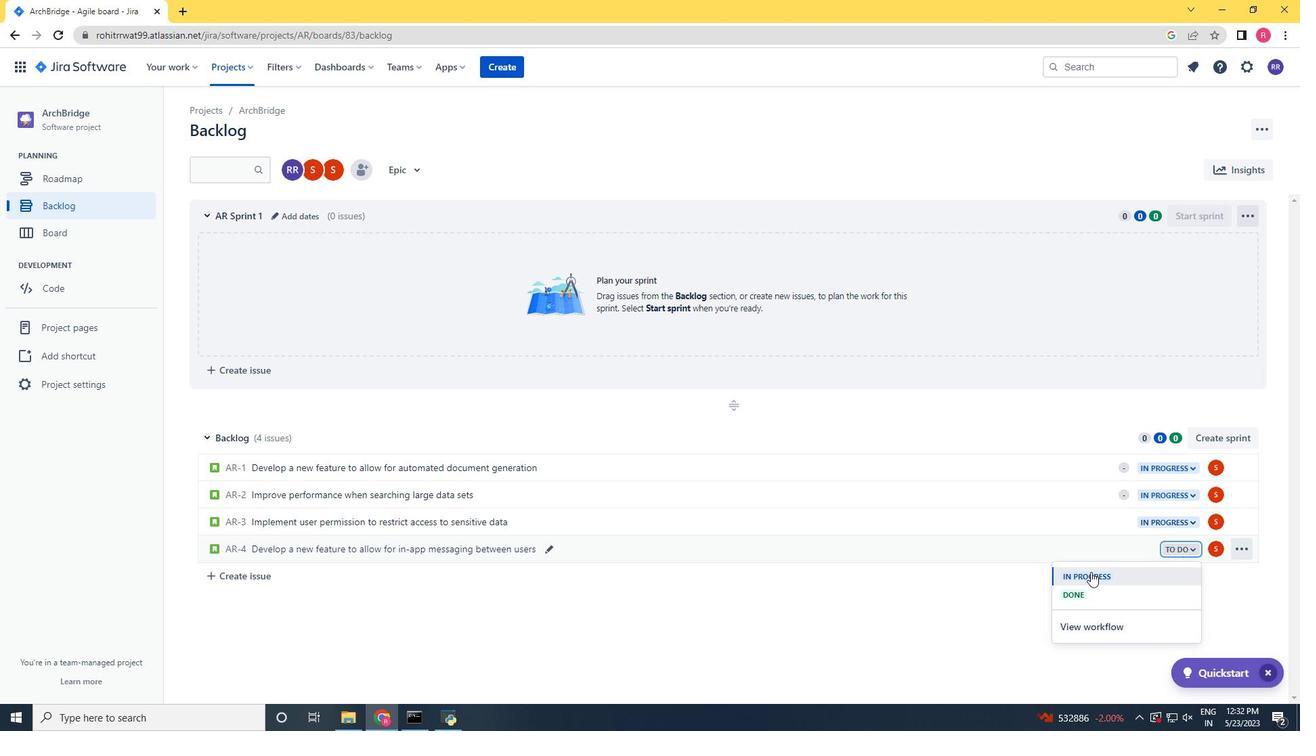 
